 Task: Add Ani Tiaa.
Action: Mouse moved to (684, 84)
Screenshot: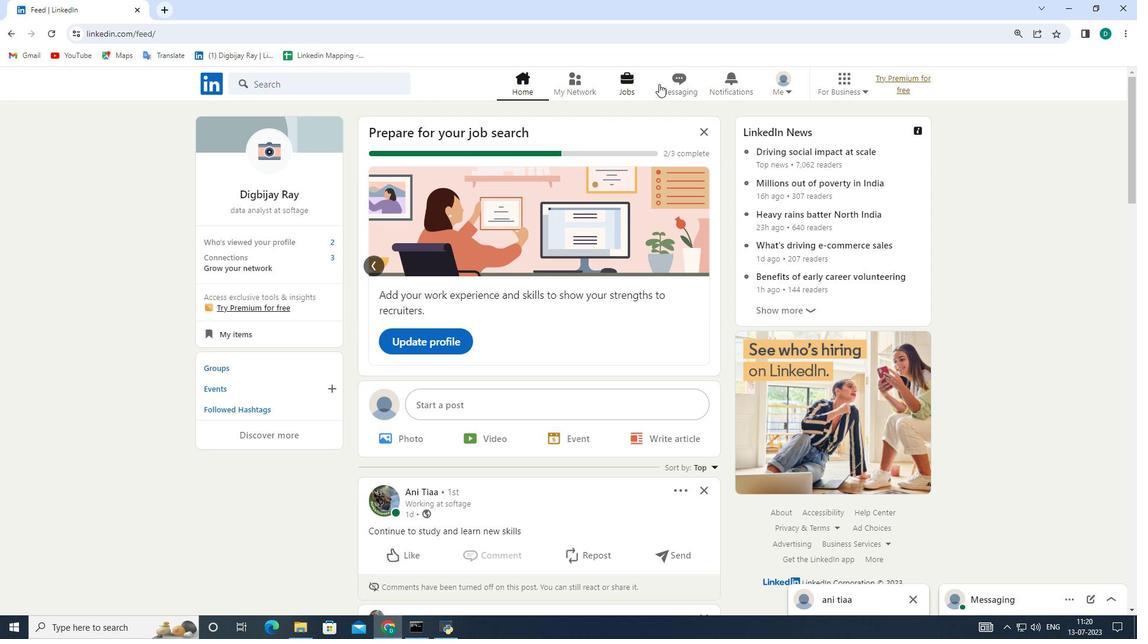 
Action: Mouse pressed left at (684, 84)
Screenshot: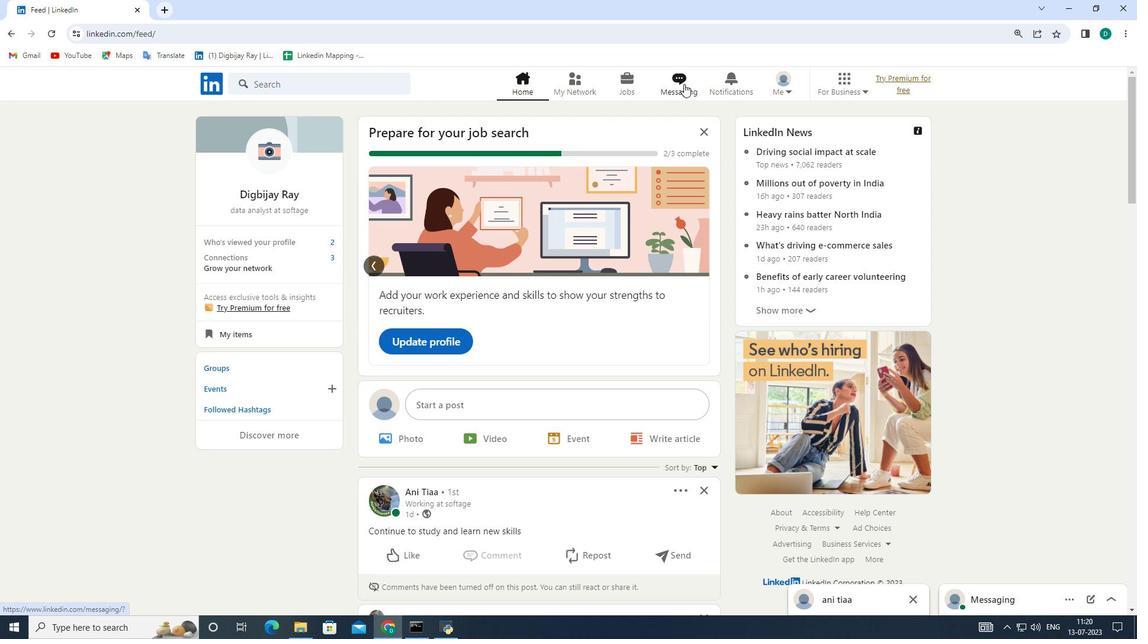 
Action: Mouse moved to (375, 135)
Screenshot: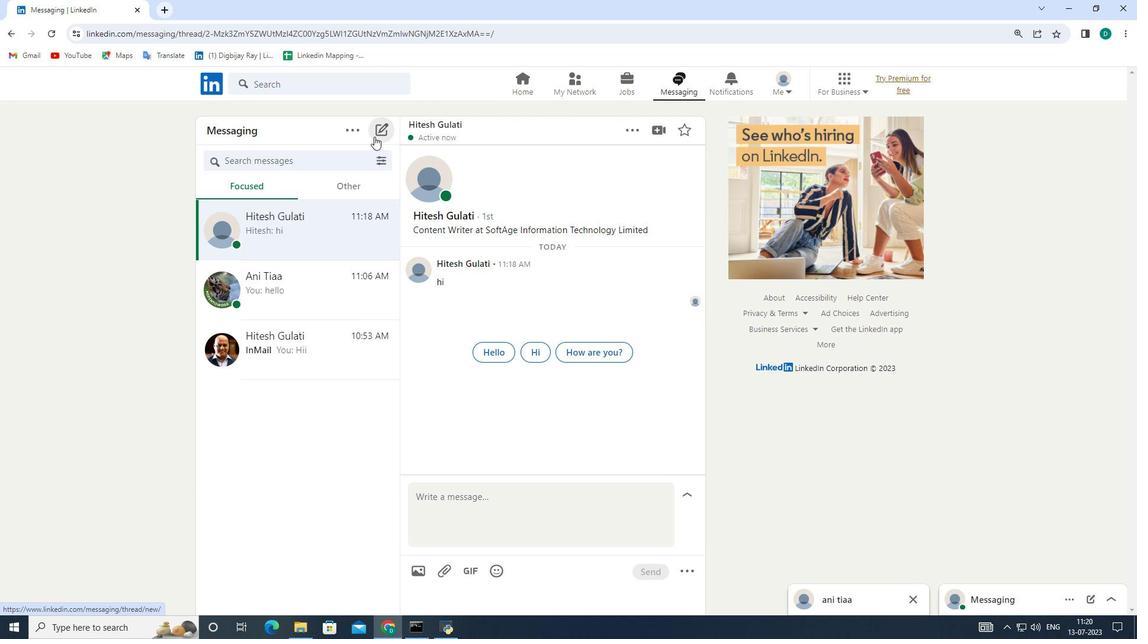 
Action: Mouse pressed left at (375, 135)
Screenshot: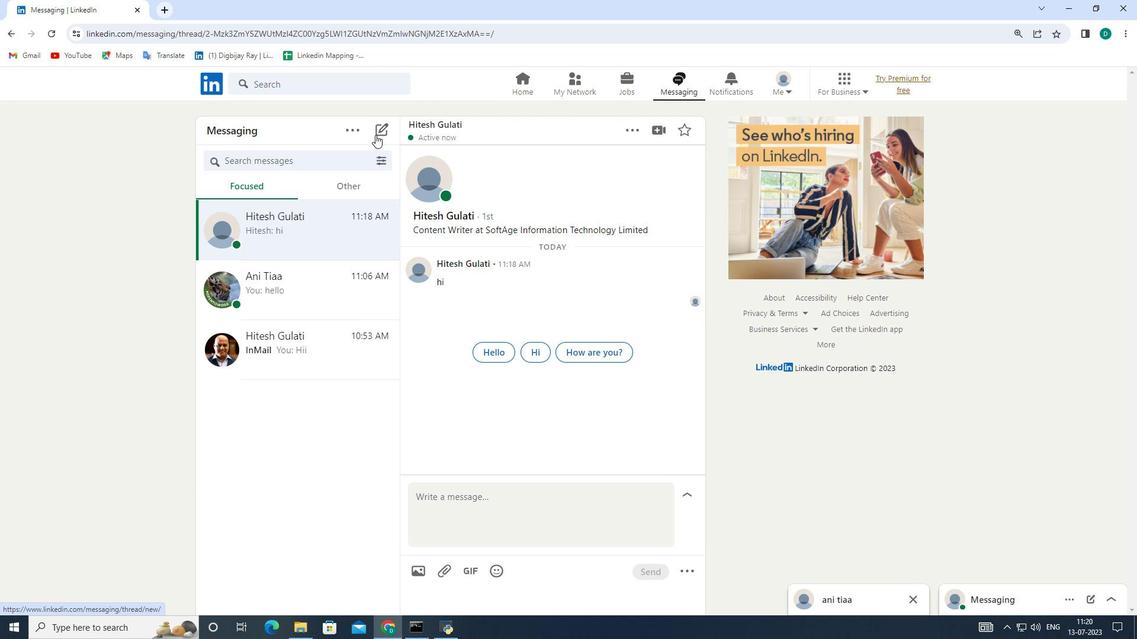 
Action: Mouse moved to (441, 157)
Screenshot: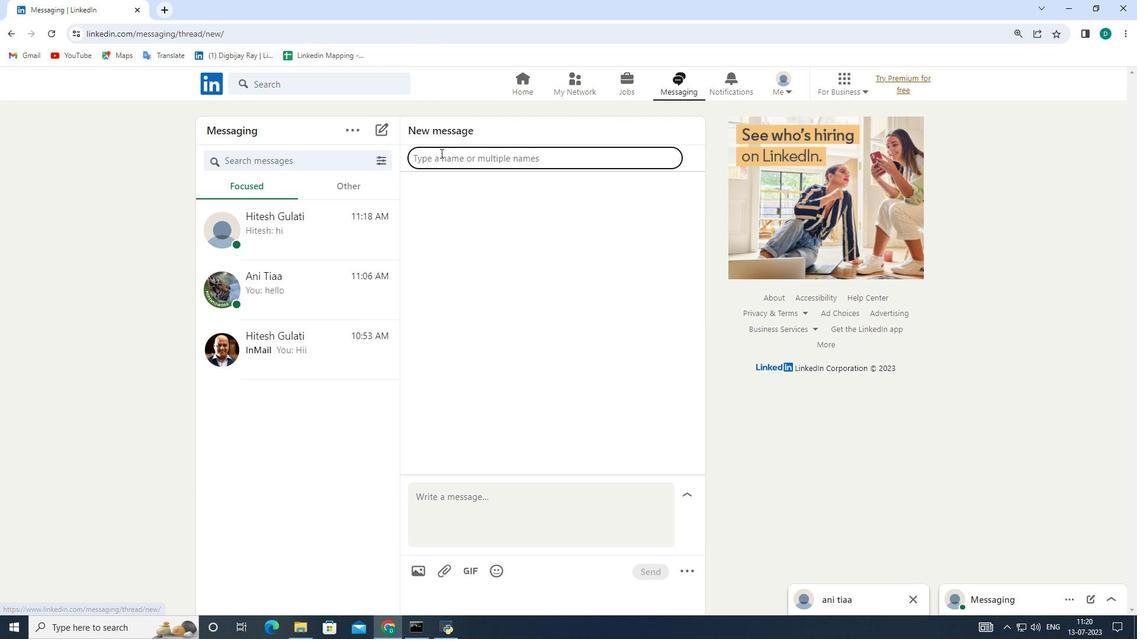 
Action: Key pressed hitesh<Key.space>gulati
Screenshot: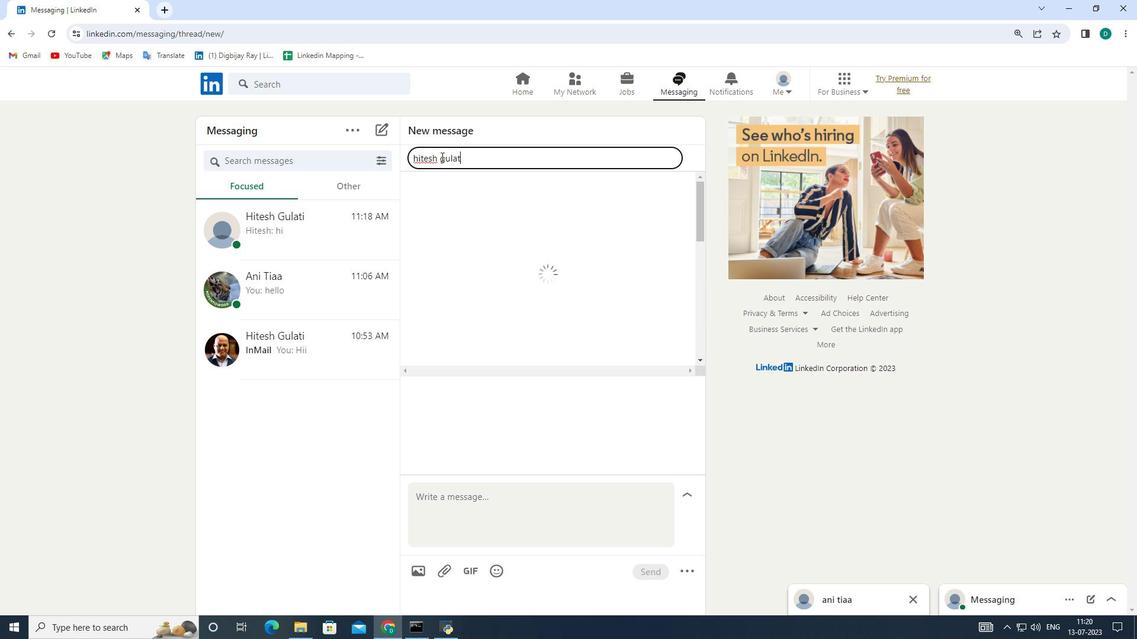 
Action: Mouse moved to (466, 185)
Screenshot: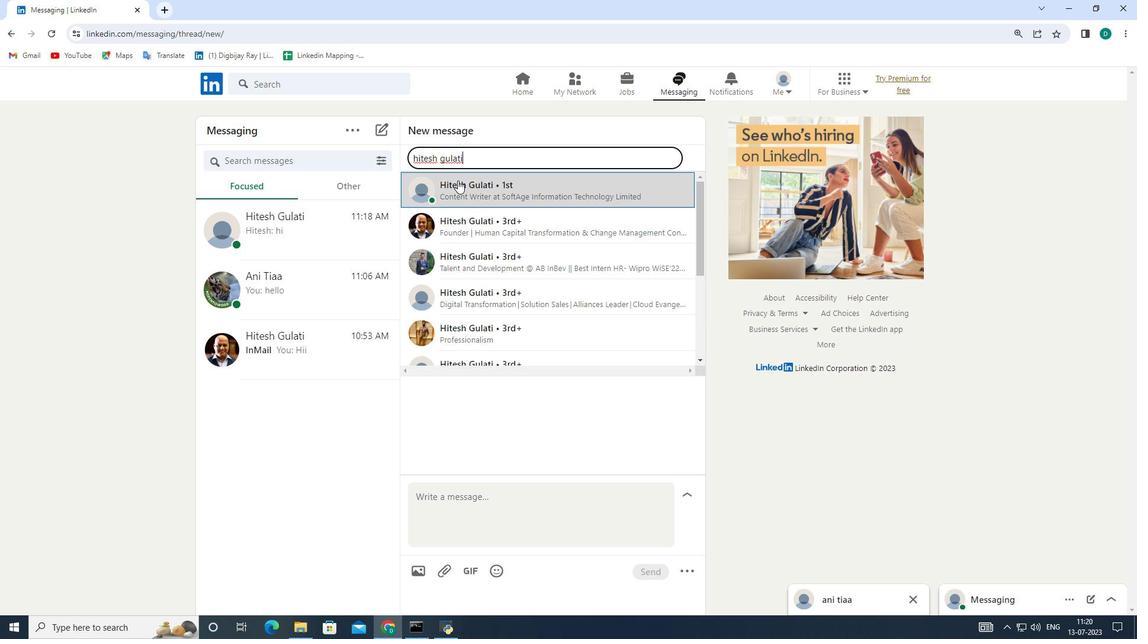 
Action: Mouse pressed left at (466, 185)
Screenshot: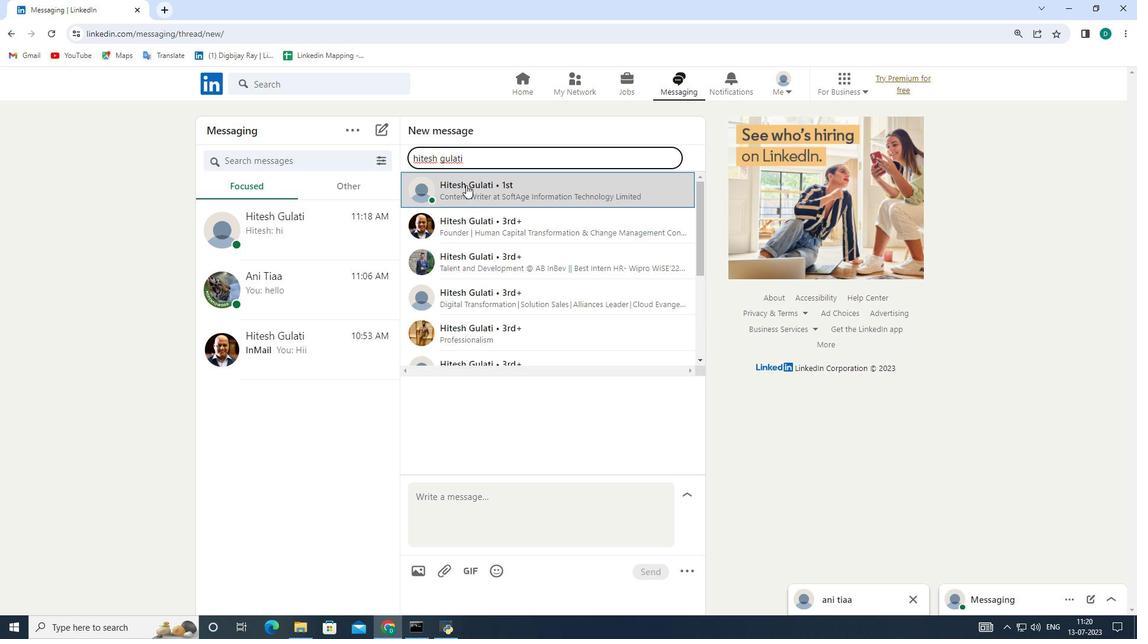 
Action: Mouse moved to (690, 155)
Screenshot: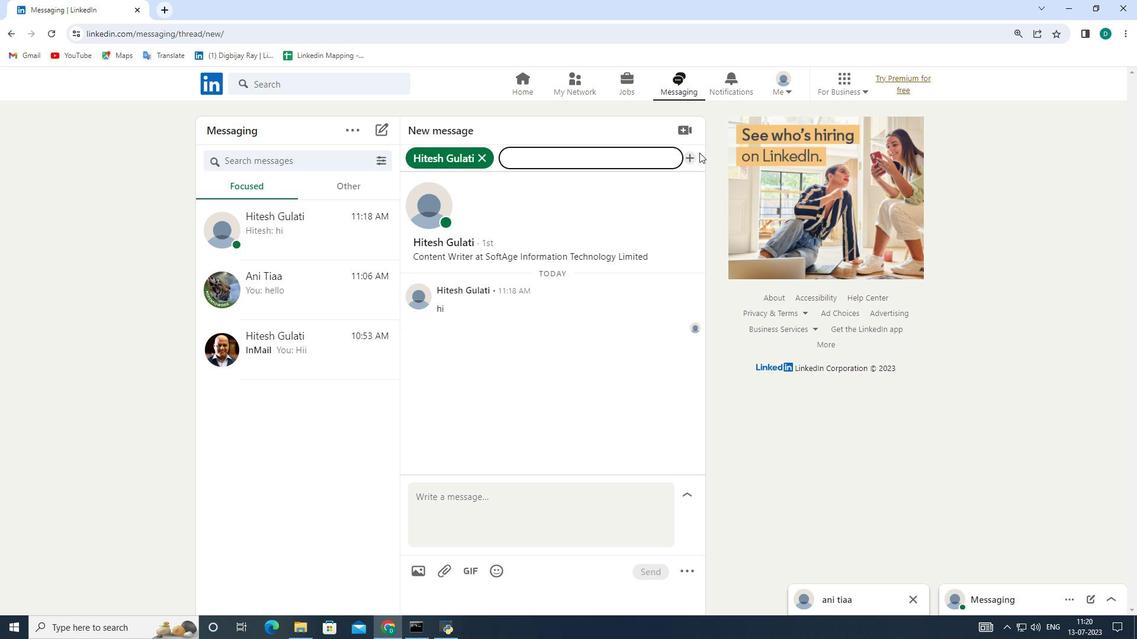 
Action: Mouse pressed left at (690, 155)
Screenshot: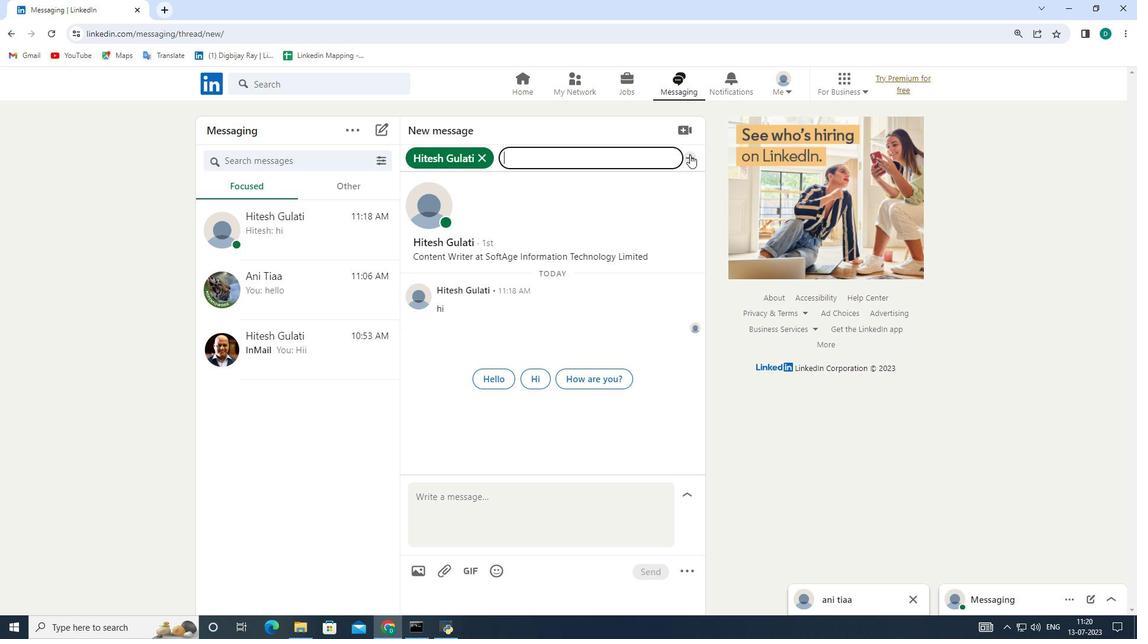 
Action: Mouse moved to (599, 167)
Screenshot: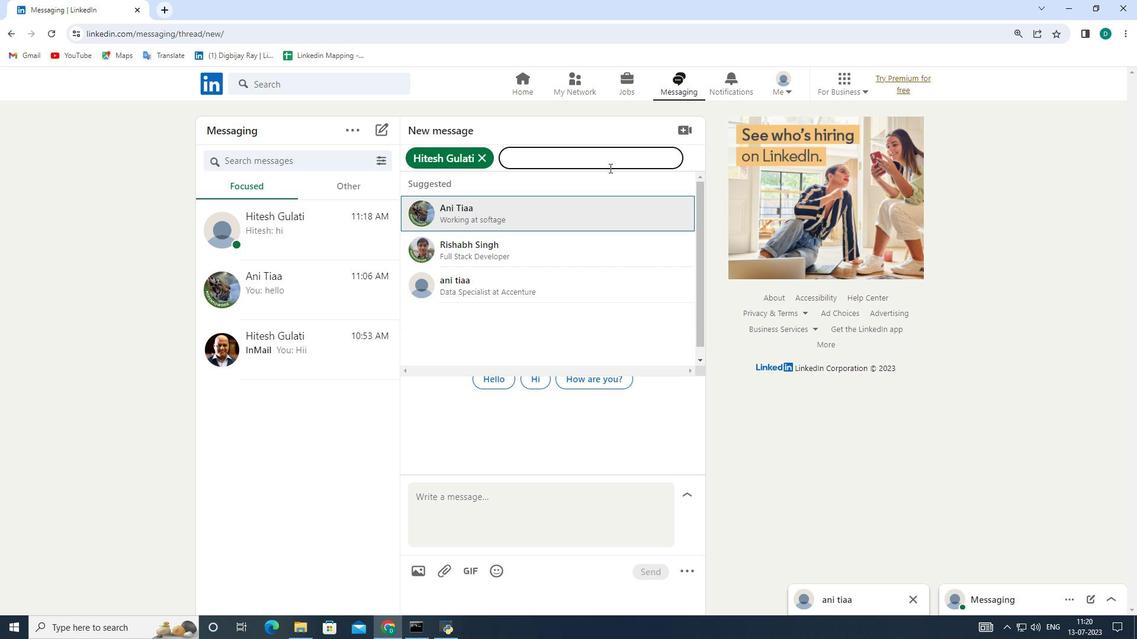 
Action: Key pressed <Key.shift>Ani<Key.space><Key.shift>Tiaa
Screenshot: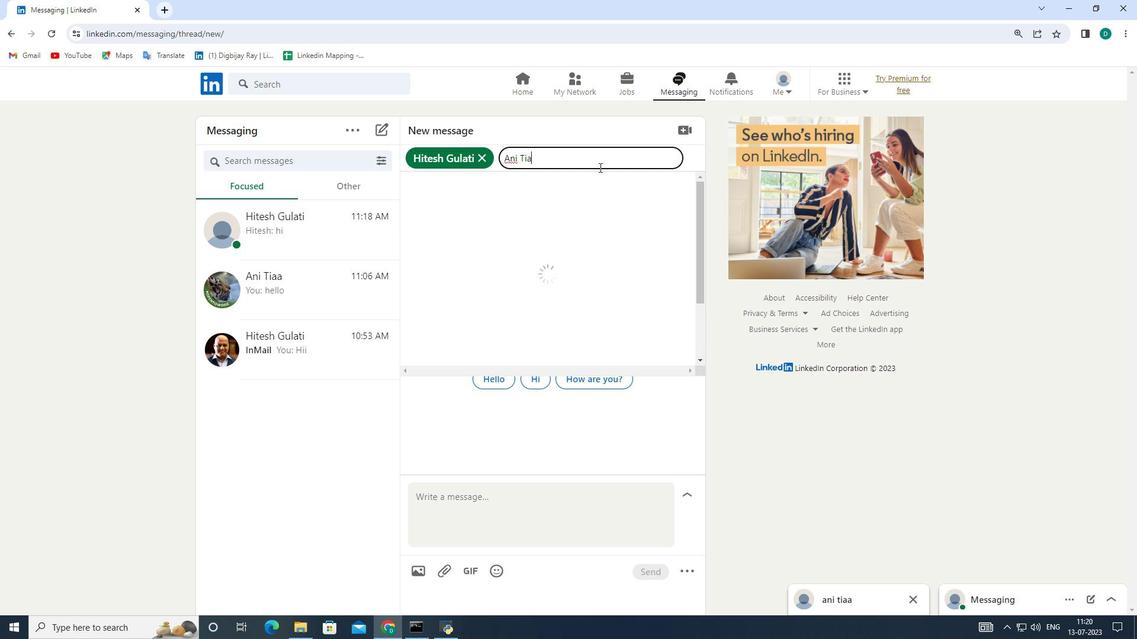 
Action: Mouse moved to (525, 183)
Screenshot: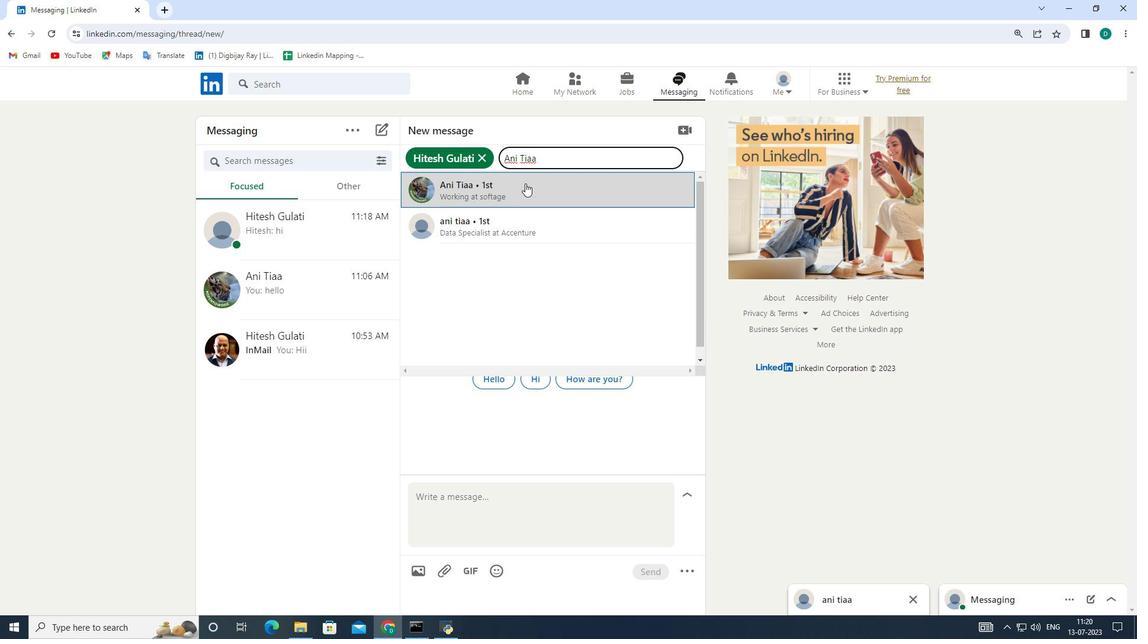 
Action: Mouse pressed left at (525, 183)
Screenshot: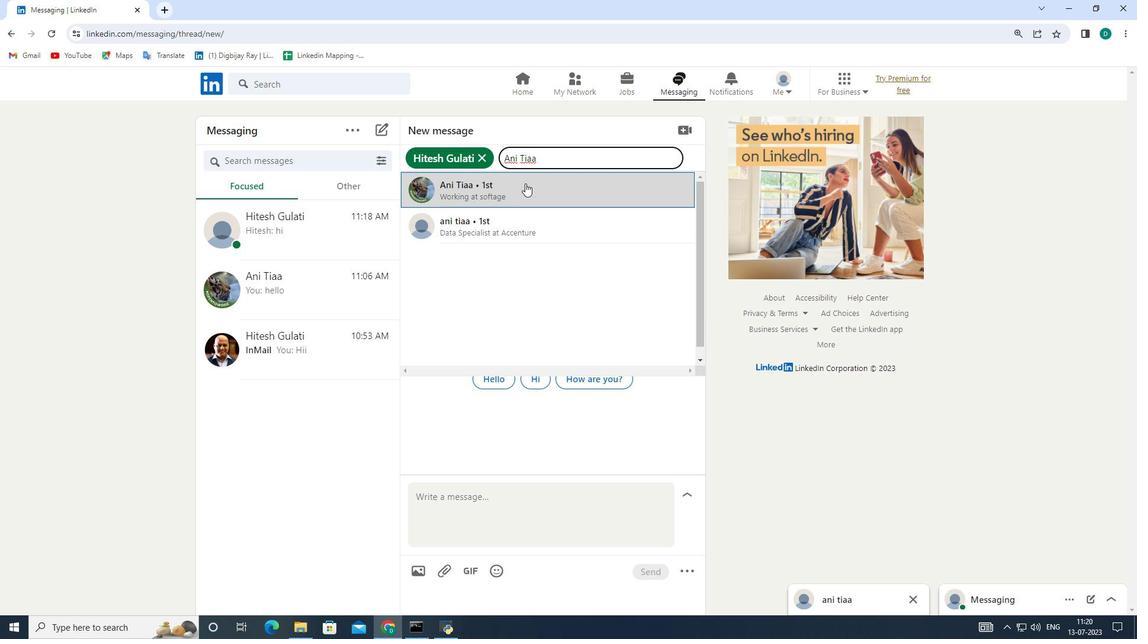 
Action: Mouse moved to (519, 229)
Screenshot: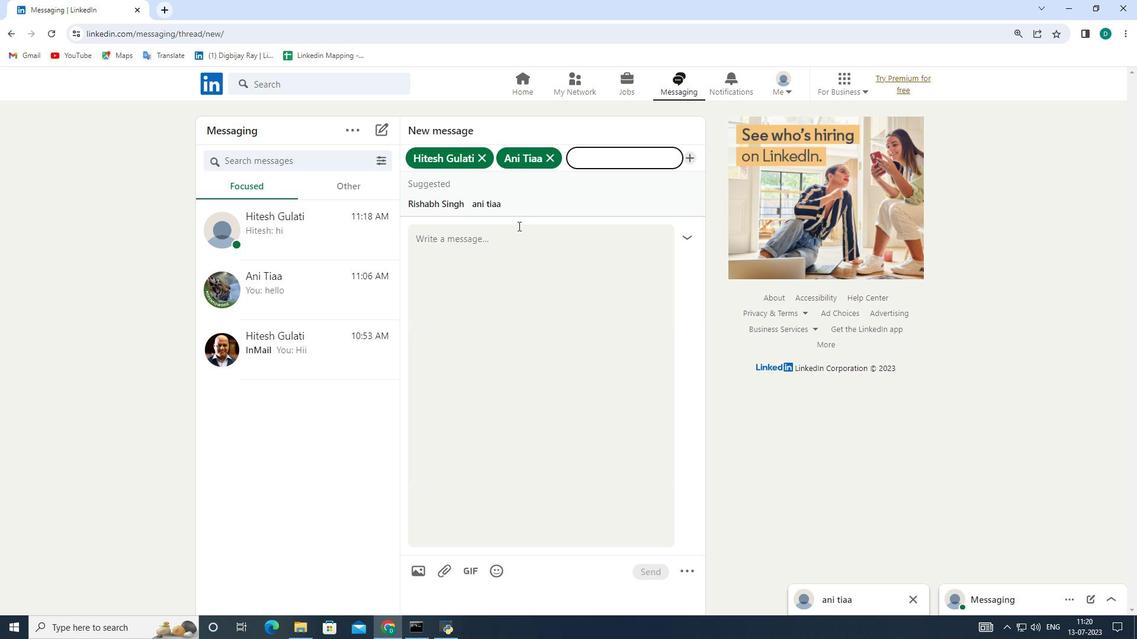 
